 Task: Search for tasks with the keyword 'Urgency'.
Action: Mouse moved to (17, 159)
Screenshot: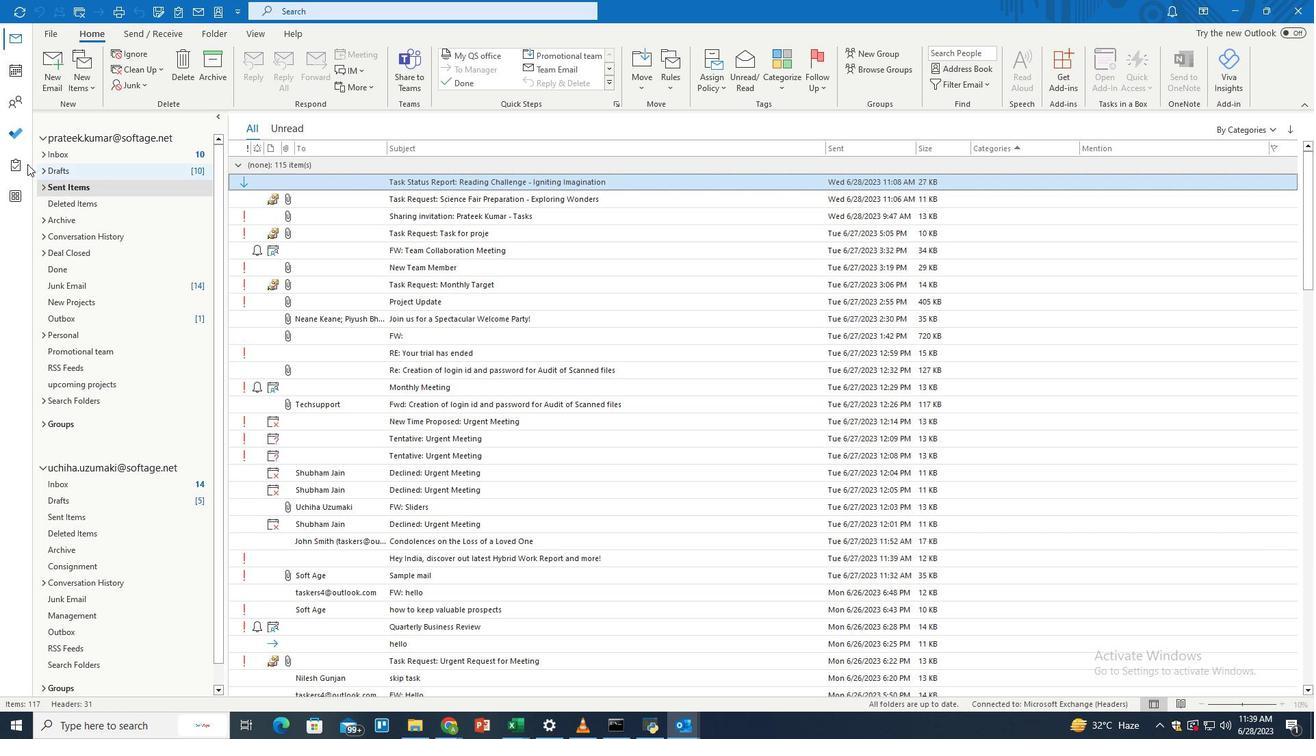 
Action: Mouse pressed left at (17, 159)
Screenshot: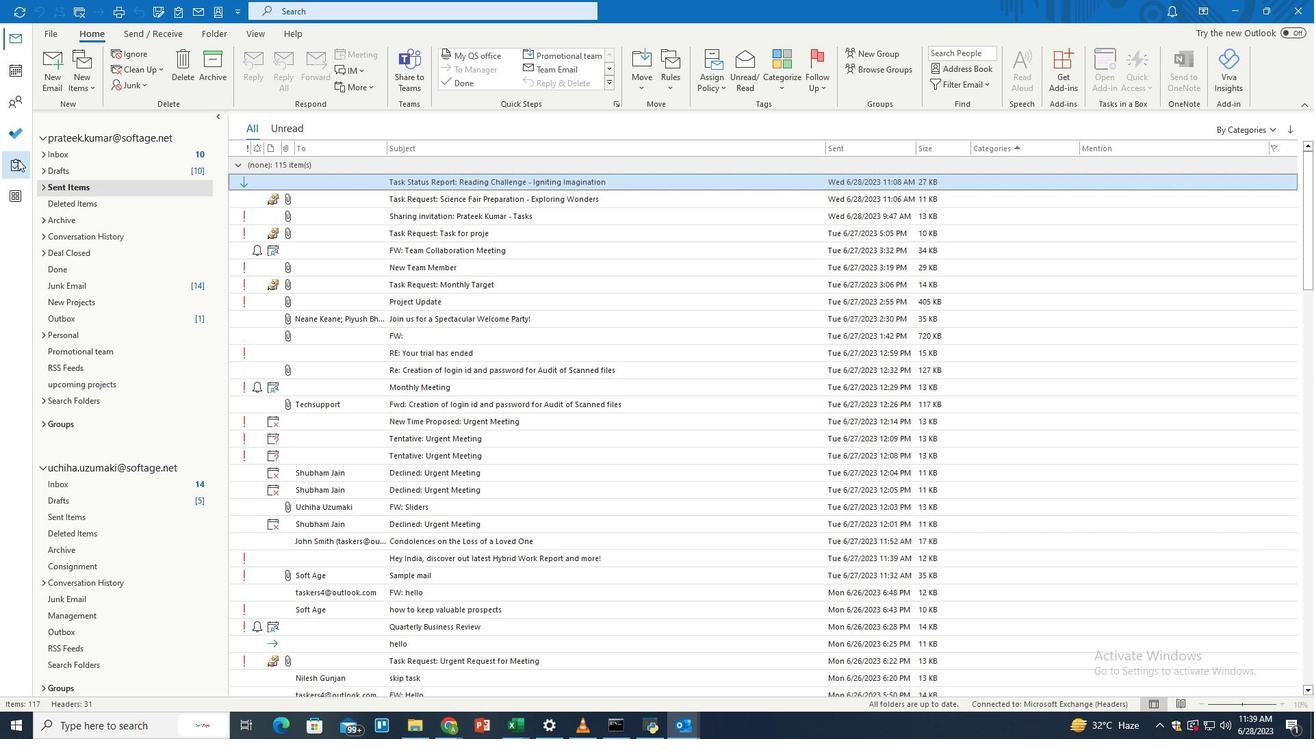 
Action: Mouse moved to (512, 10)
Screenshot: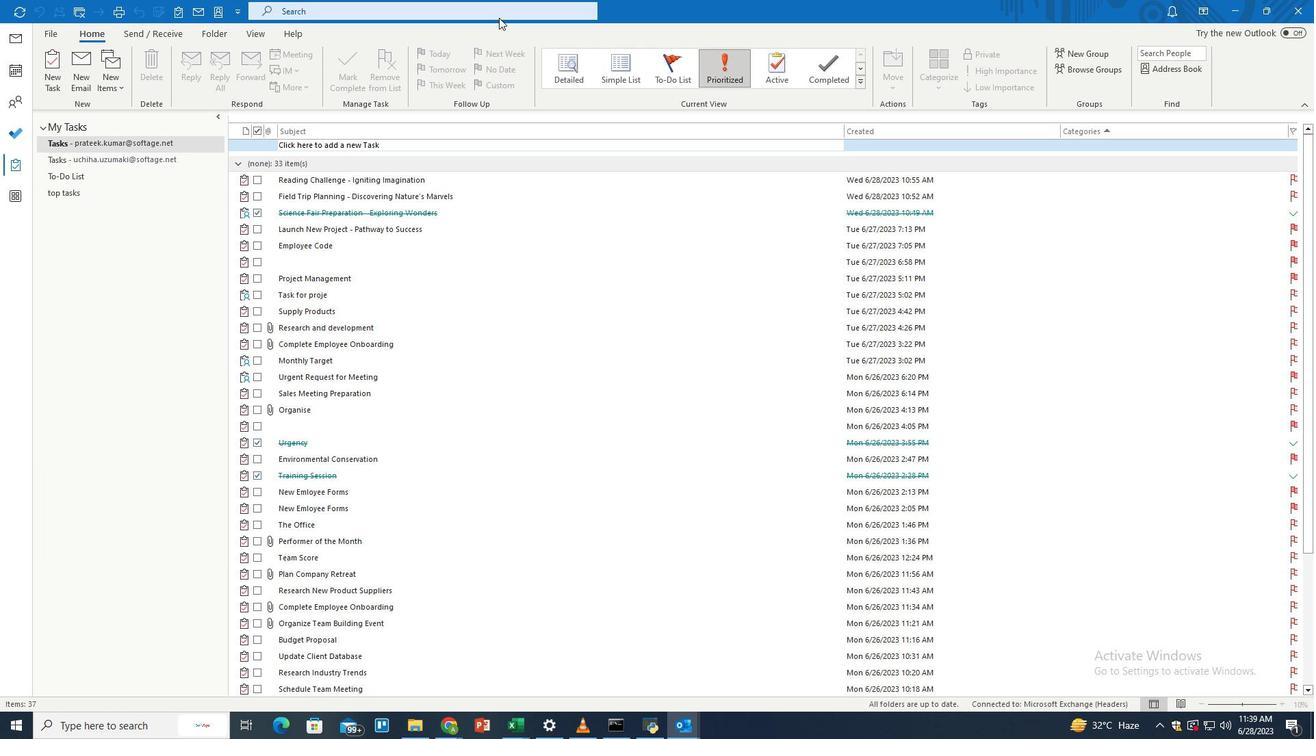 
Action: Mouse pressed left at (512, 10)
Screenshot: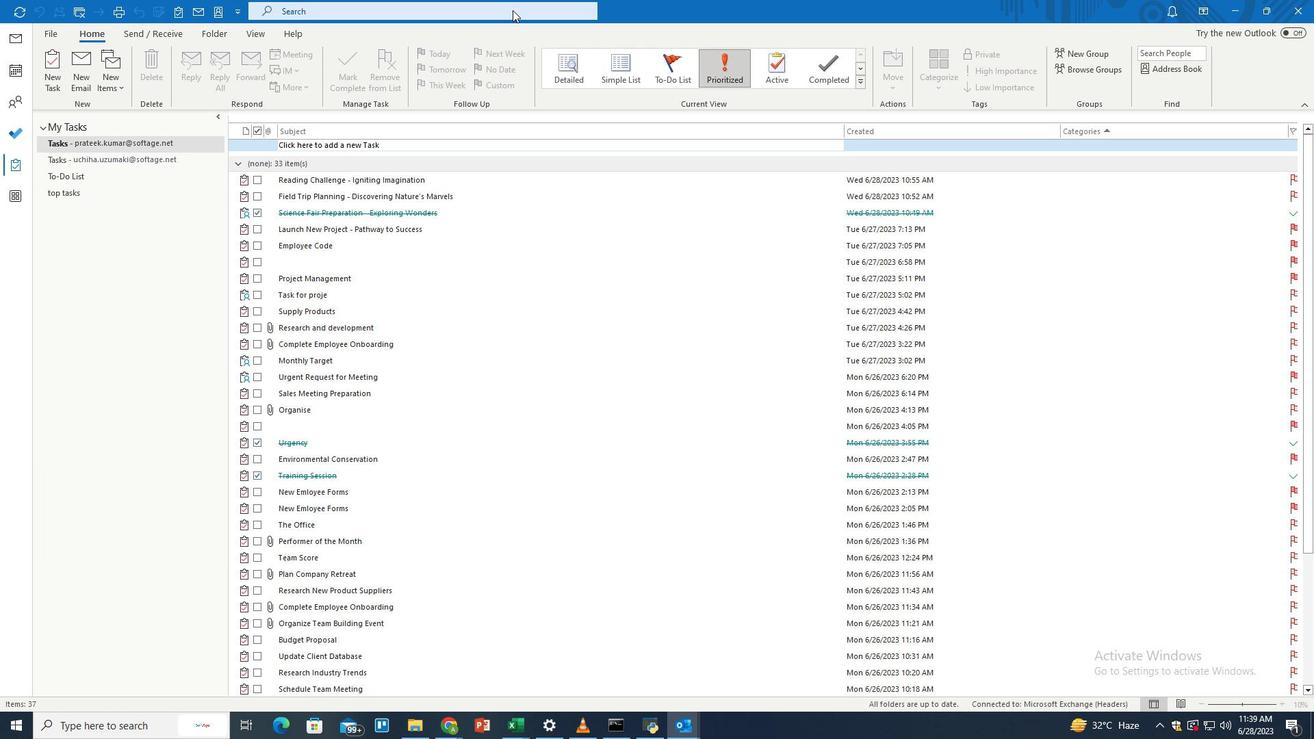 
Action: Mouse moved to (640, 10)
Screenshot: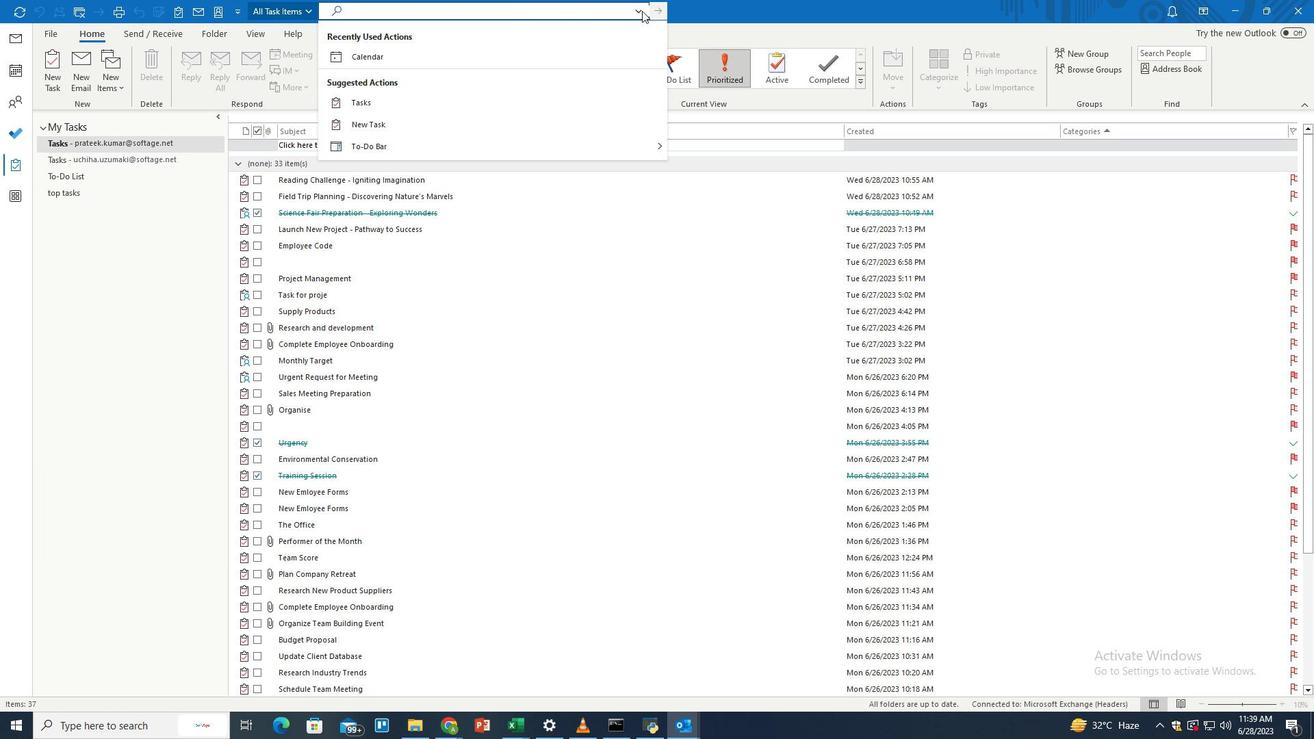 
Action: Mouse pressed left at (640, 10)
Screenshot: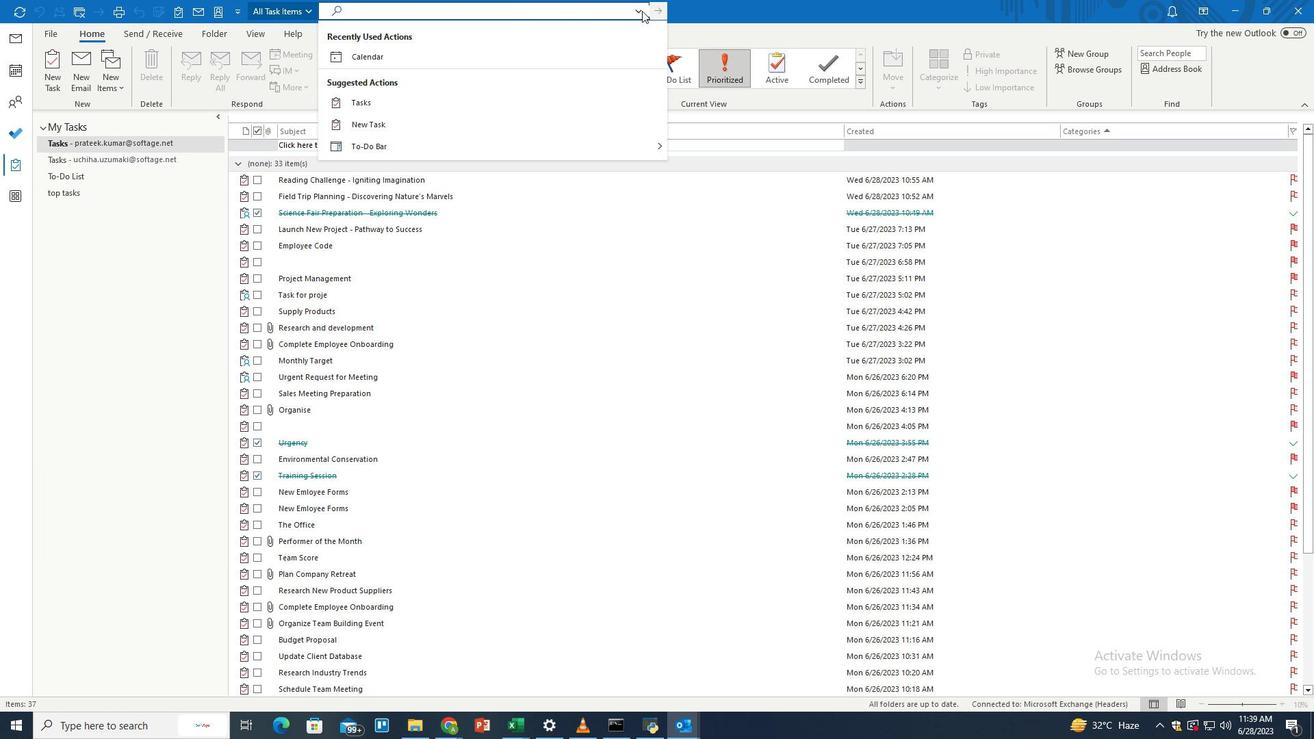 
Action: Mouse moved to (410, 174)
Screenshot: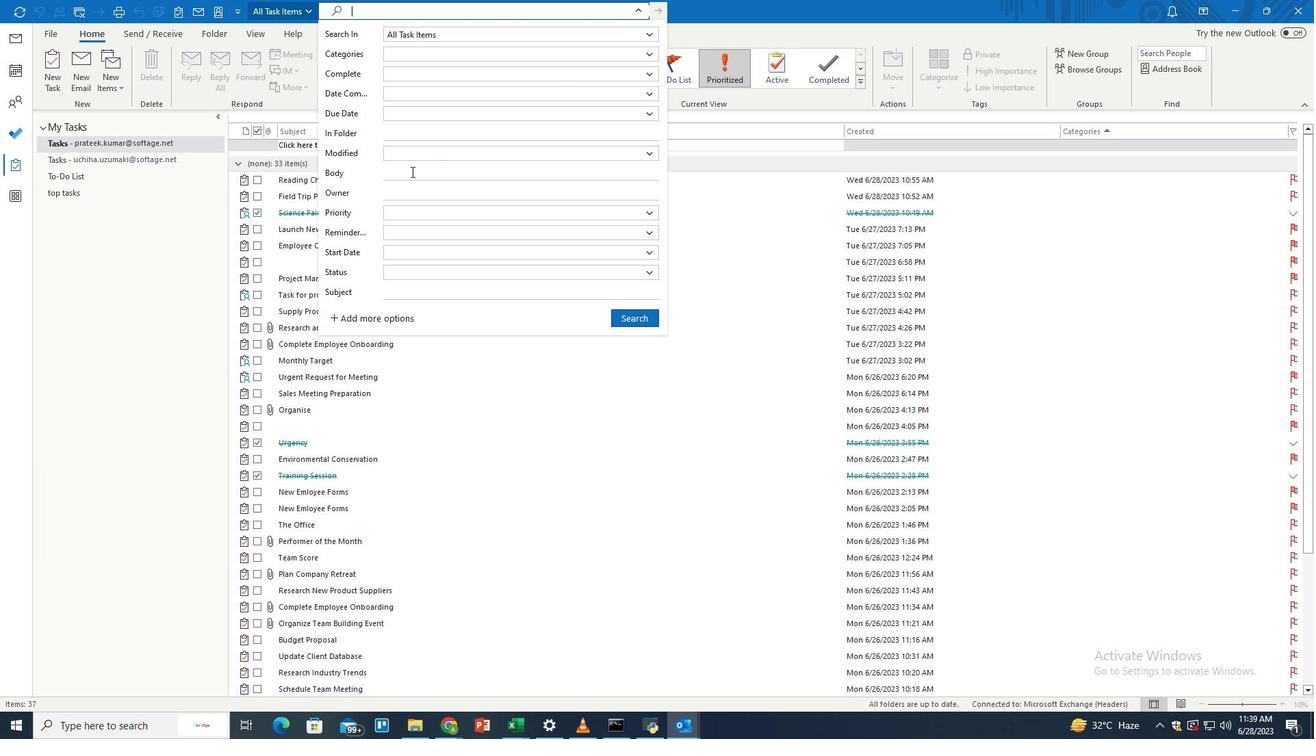 
Action: Mouse pressed left at (410, 174)
Screenshot: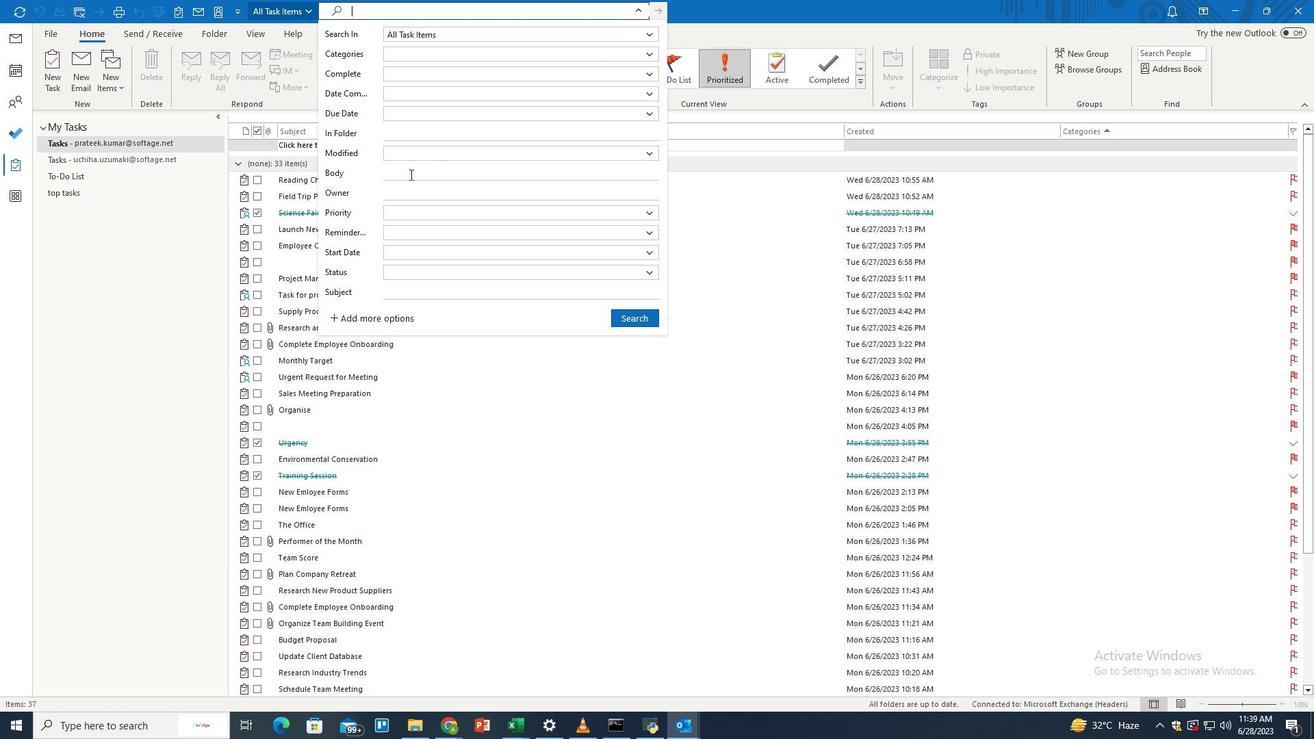 
Action: Key pressed <Key.shift>Urgency
Screenshot: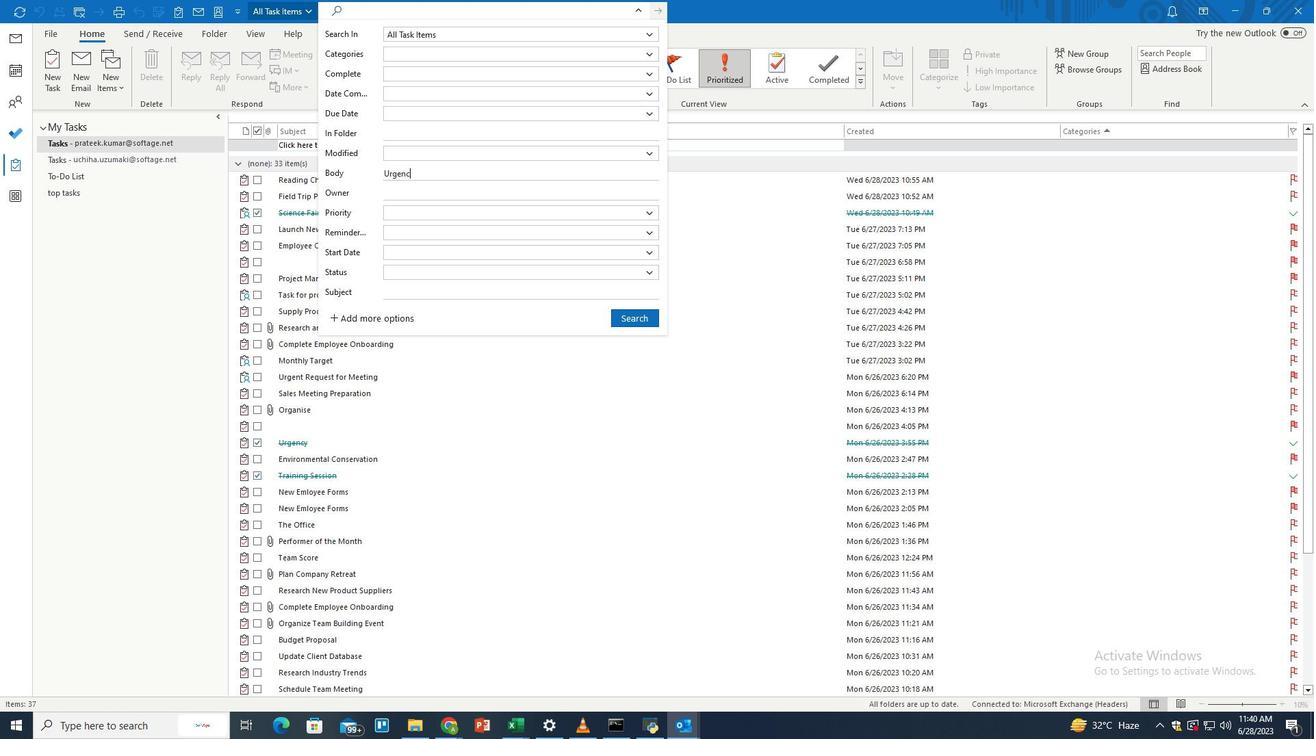 
Action: Mouse moved to (640, 321)
Screenshot: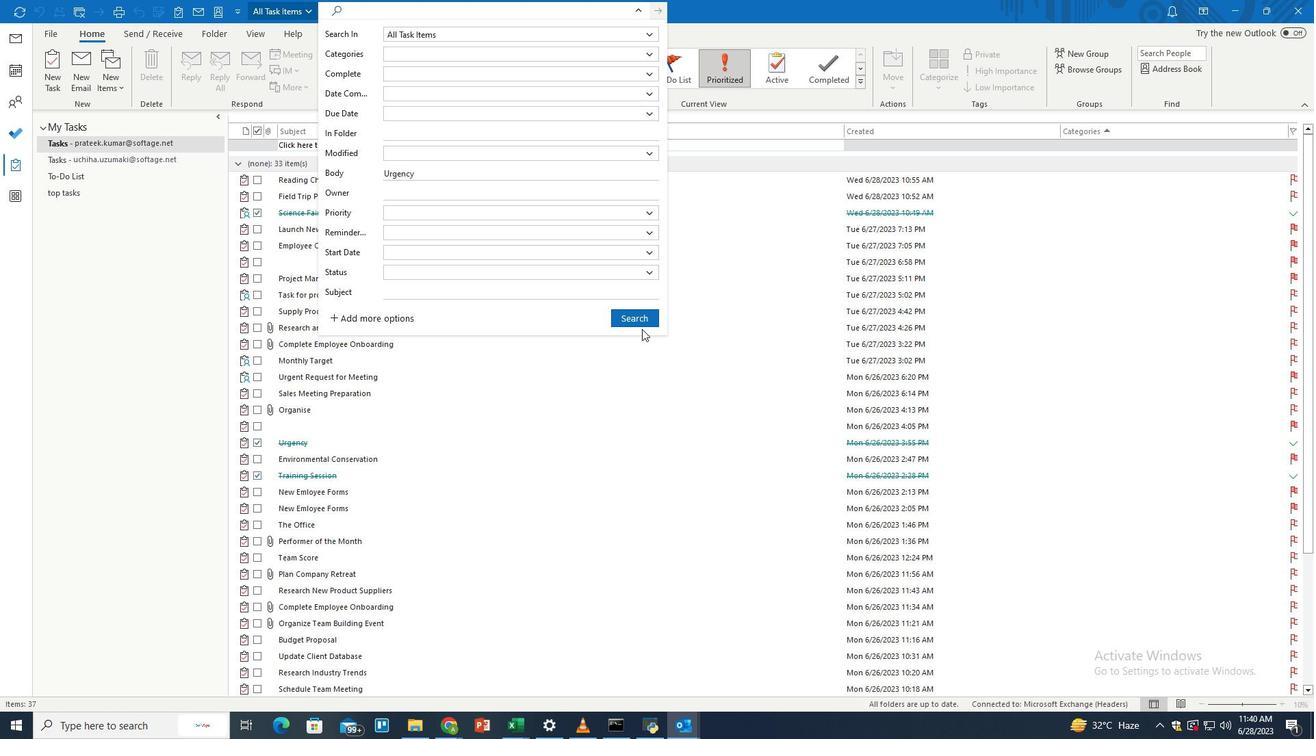 
Action: Mouse pressed left at (640, 321)
Screenshot: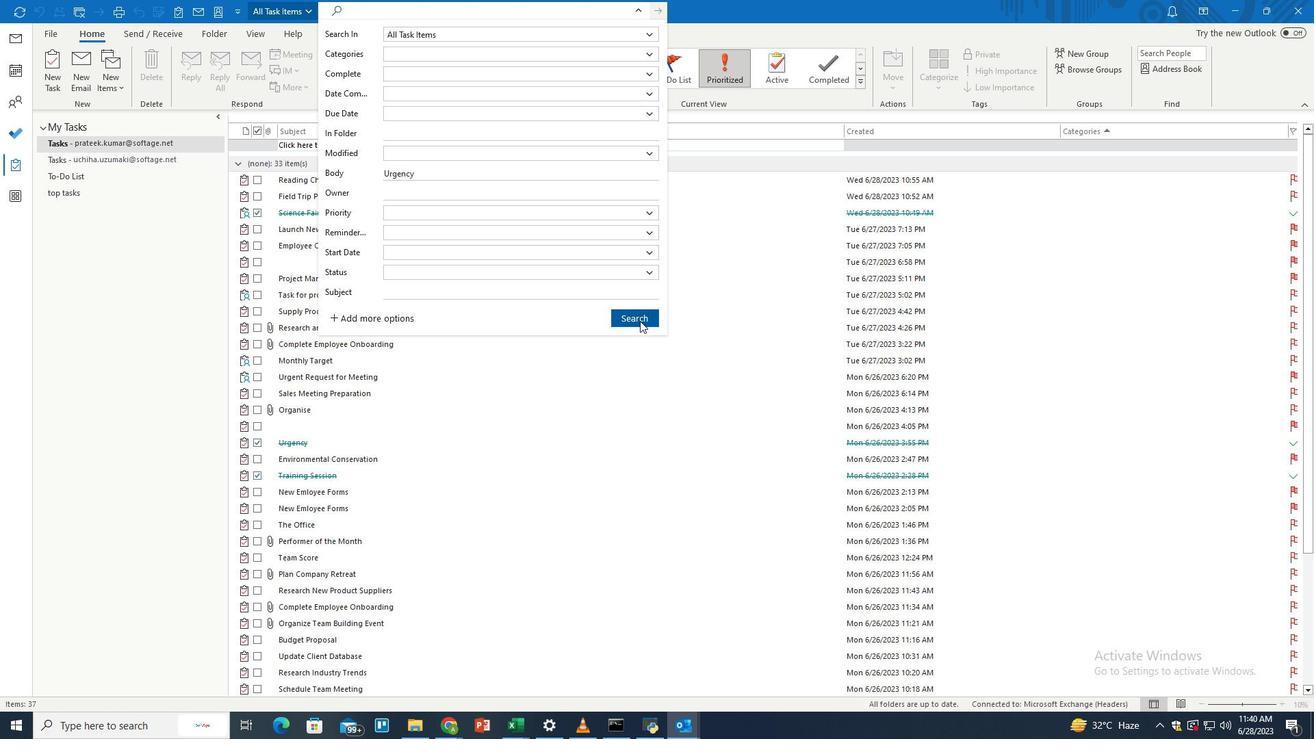 
